 Task: Create a section Discovery and in the section, add a milestone Data Analysis in the project ArcticForge
Action: Mouse moved to (75, 356)
Screenshot: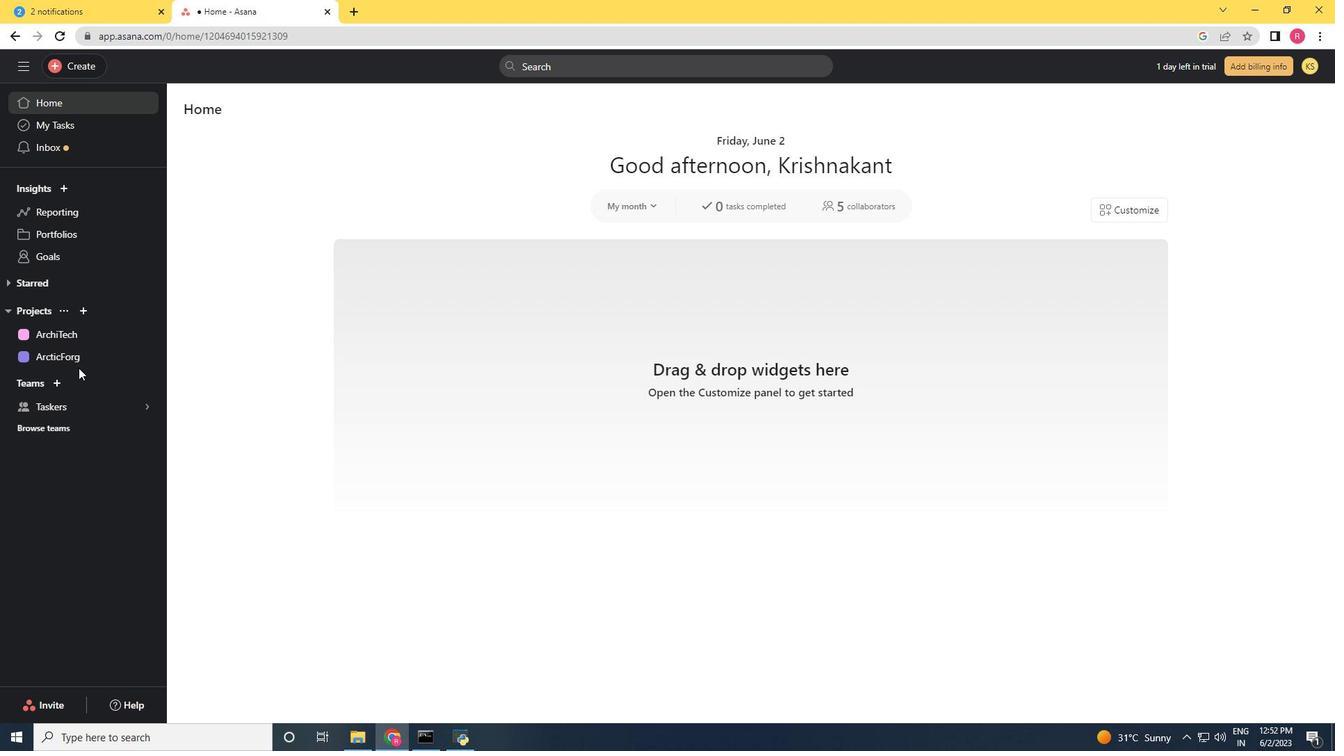 
Action: Mouse pressed left at (75, 356)
Screenshot: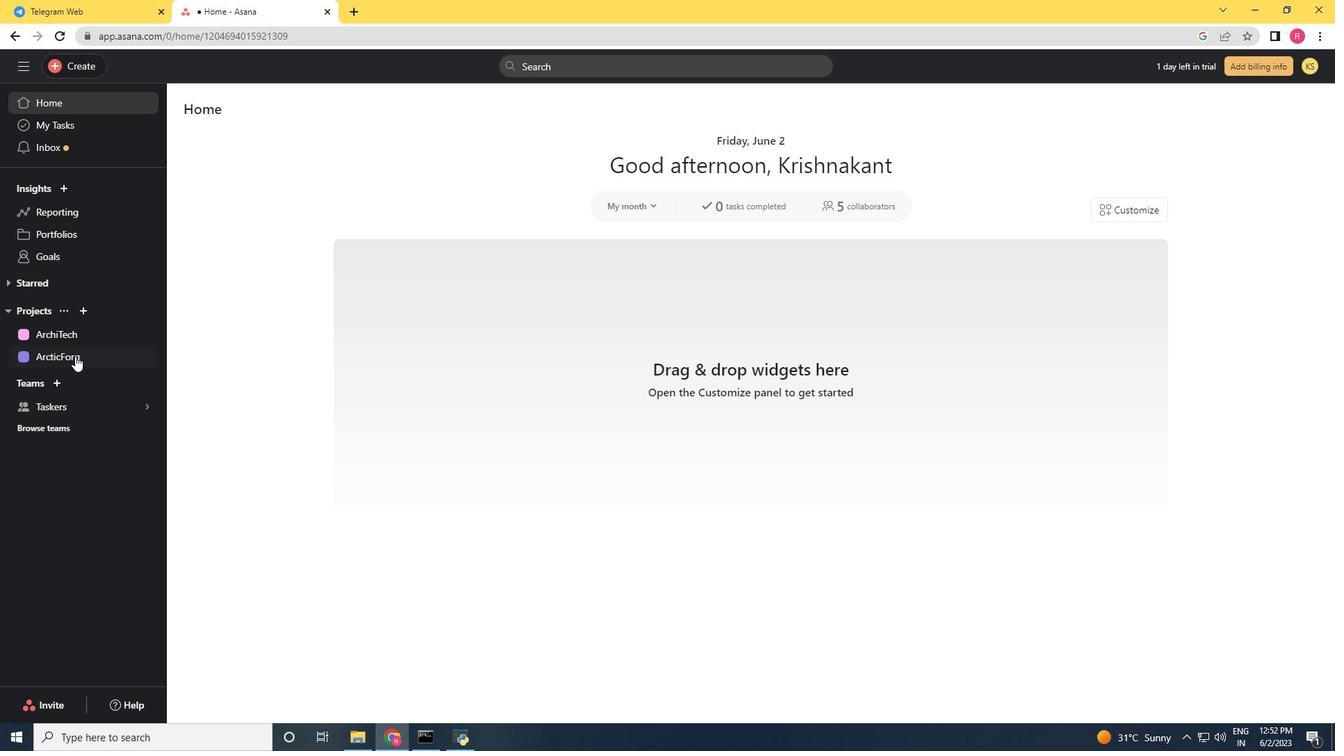 
Action: Mouse moved to (326, 463)
Screenshot: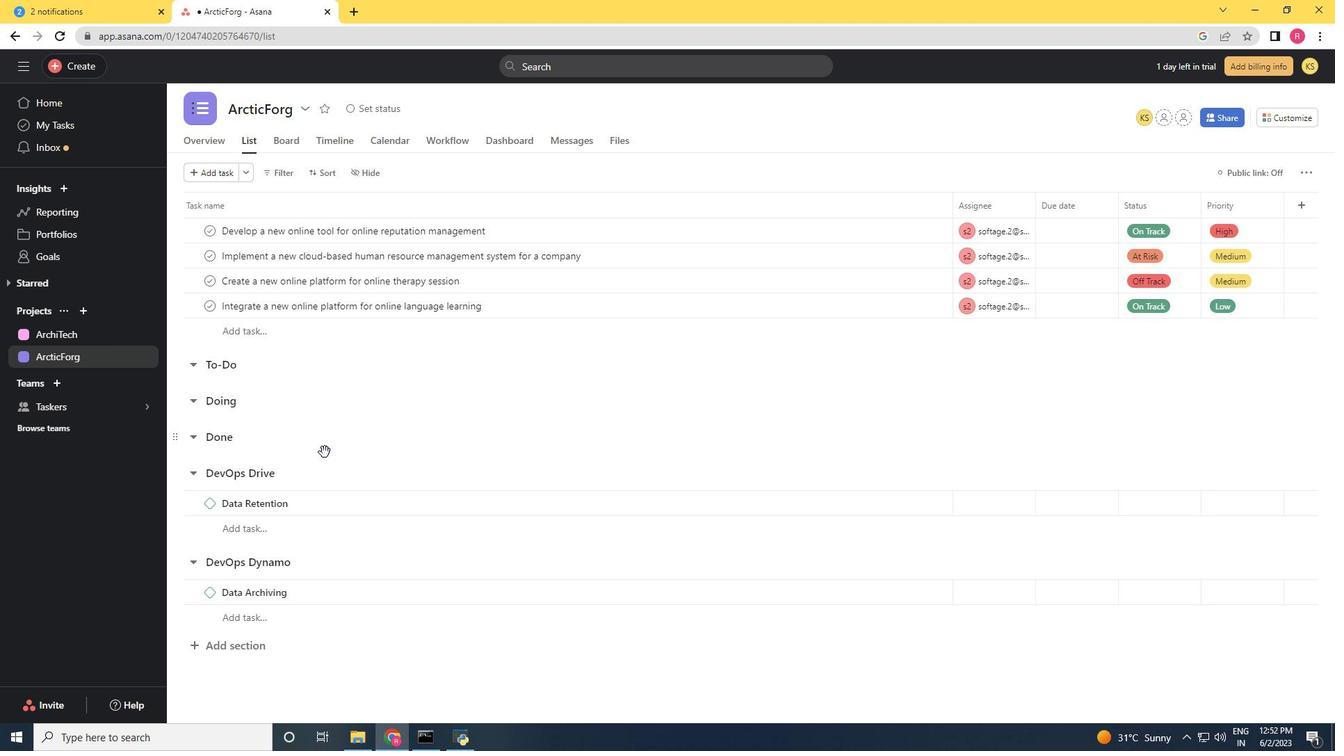 
Action: Mouse scrolled (325, 457) with delta (0, 0)
Screenshot: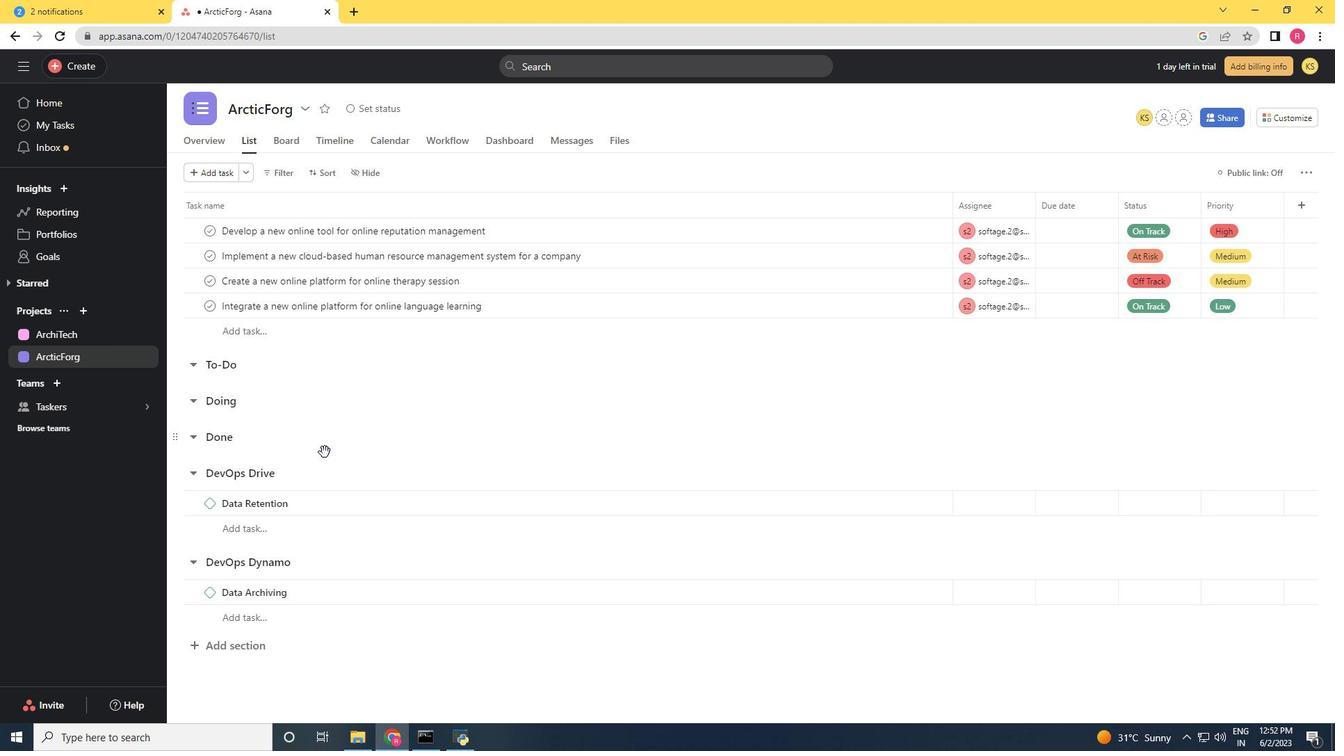
Action: Mouse moved to (326, 472)
Screenshot: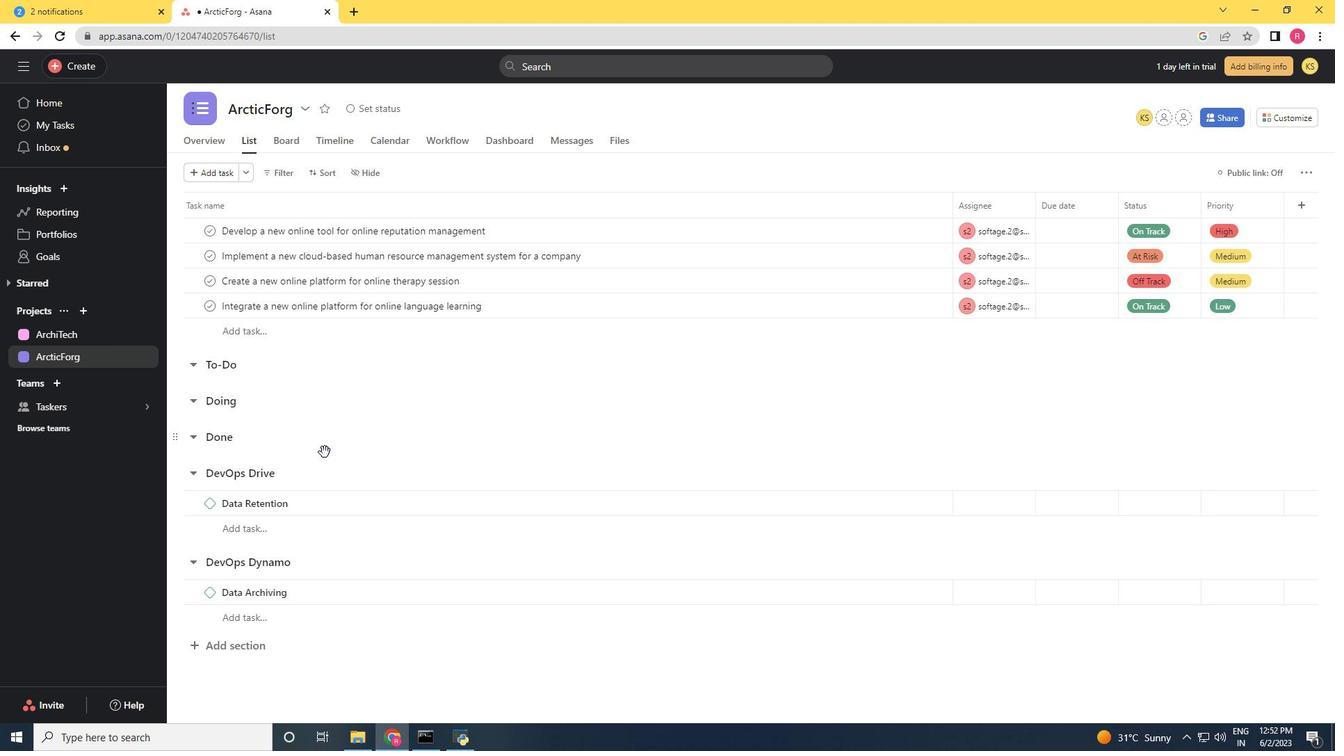 
Action: Mouse scrolled (326, 462) with delta (0, 0)
Screenshot: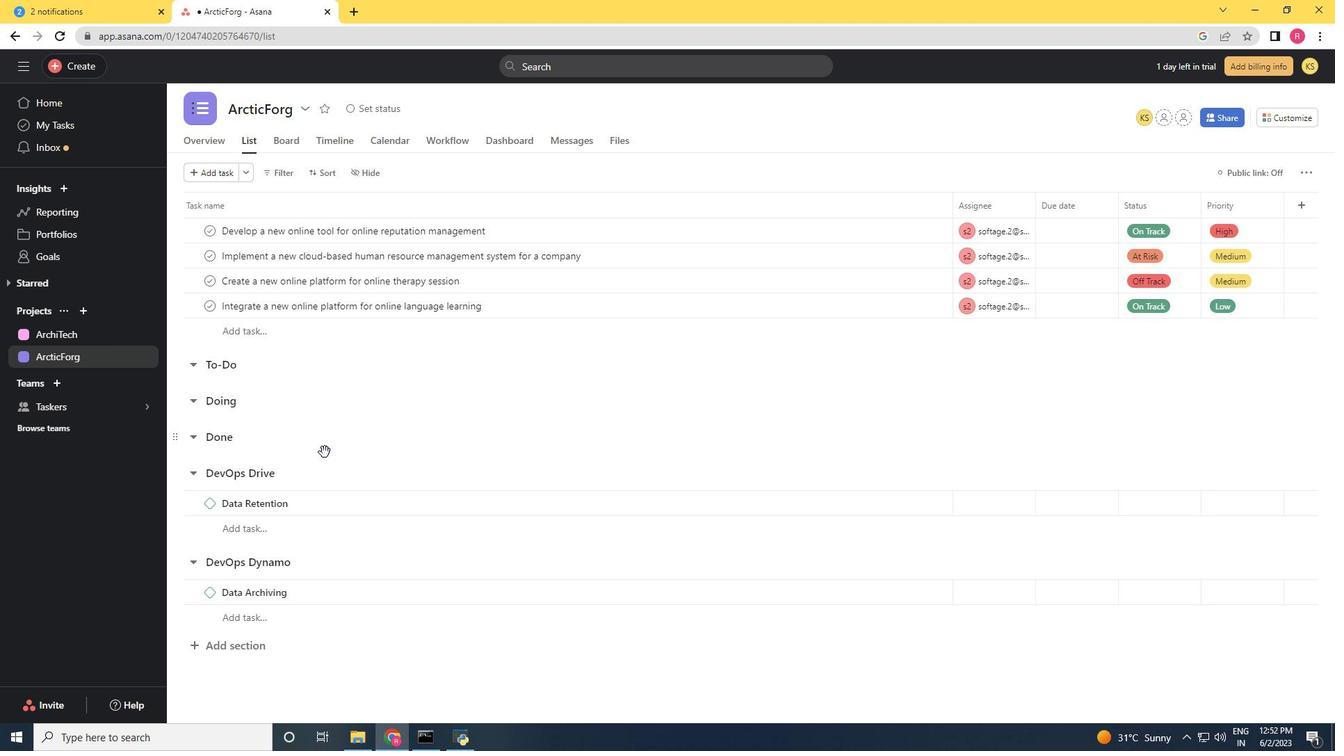 
Action: Mouse moved to (283, 613)
Screenshot: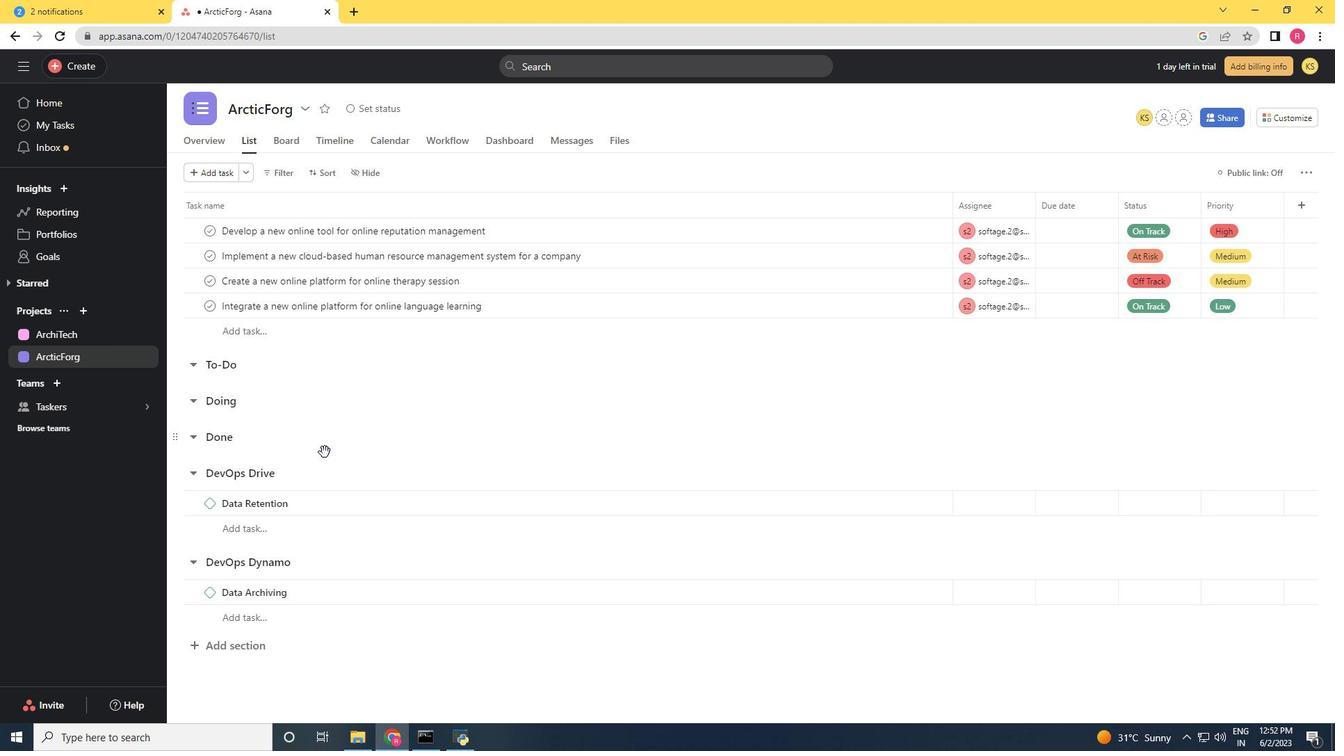 
Action: Mouse scrolled (326, 473) with delta (0, 0)
Screenshot: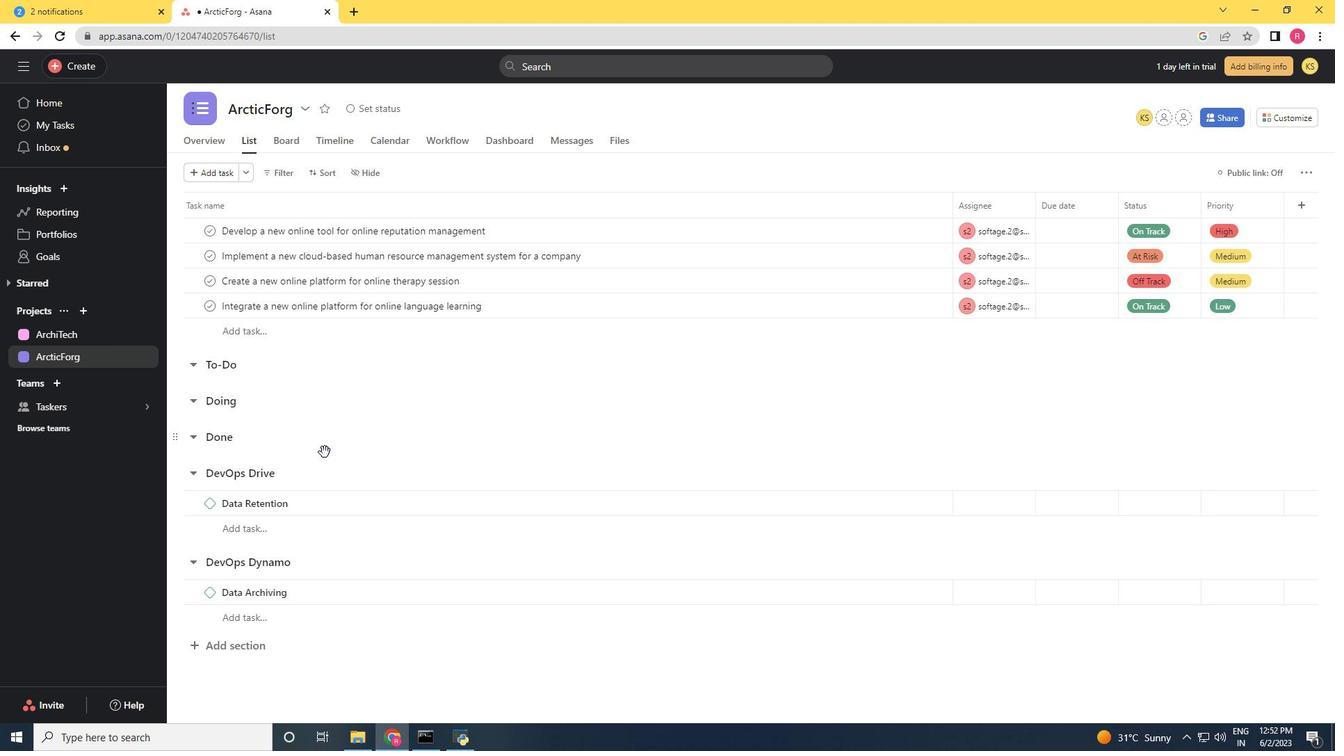 
Action: Mouse moved to (228, 653)
Screenshot: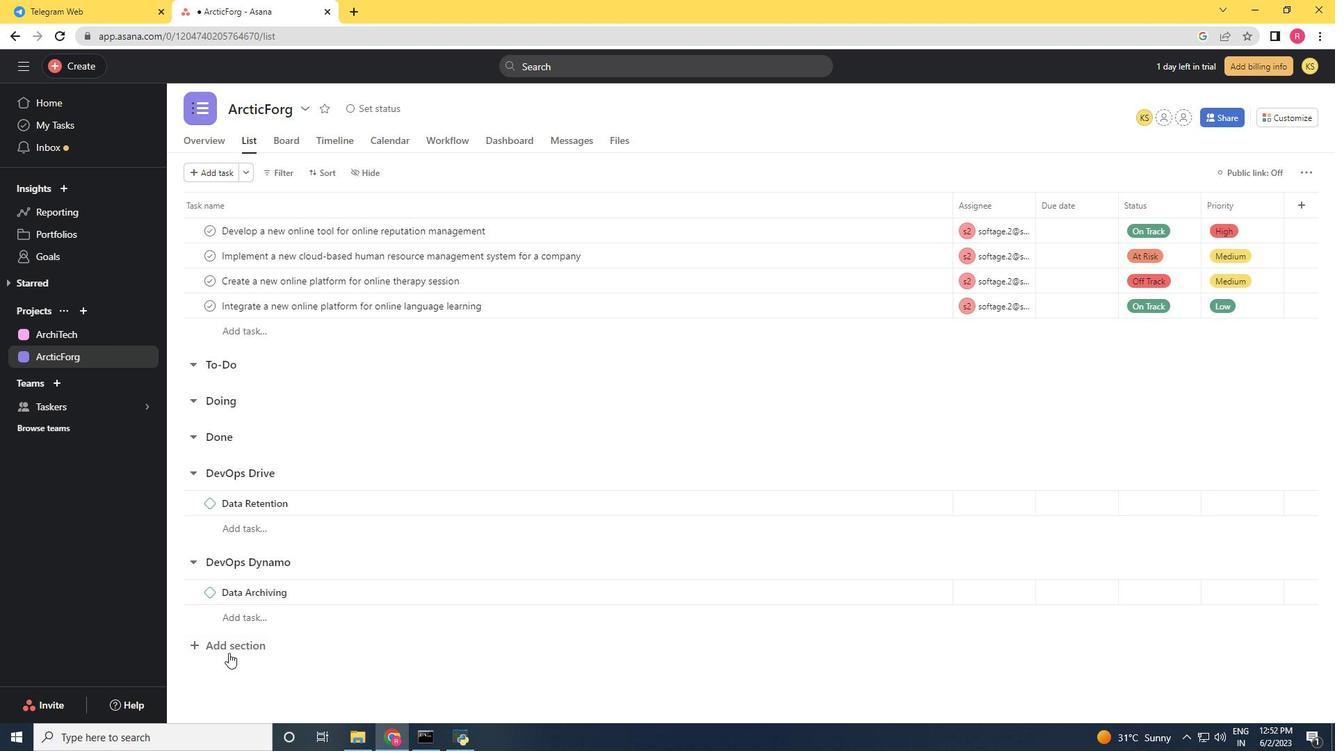 
Action: Mouse pressed left at (228, 653)
Screenshot: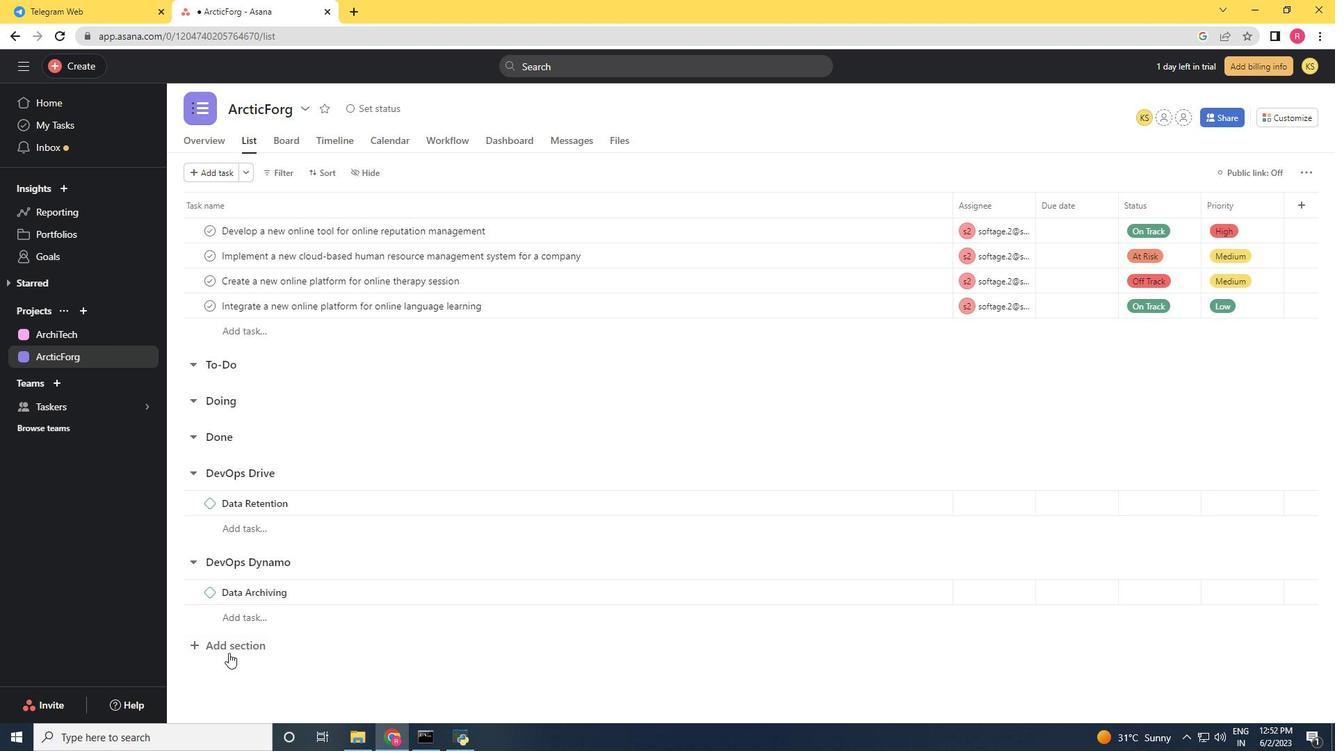 
Action: Mouse moved to (269, 641)
Screenshot: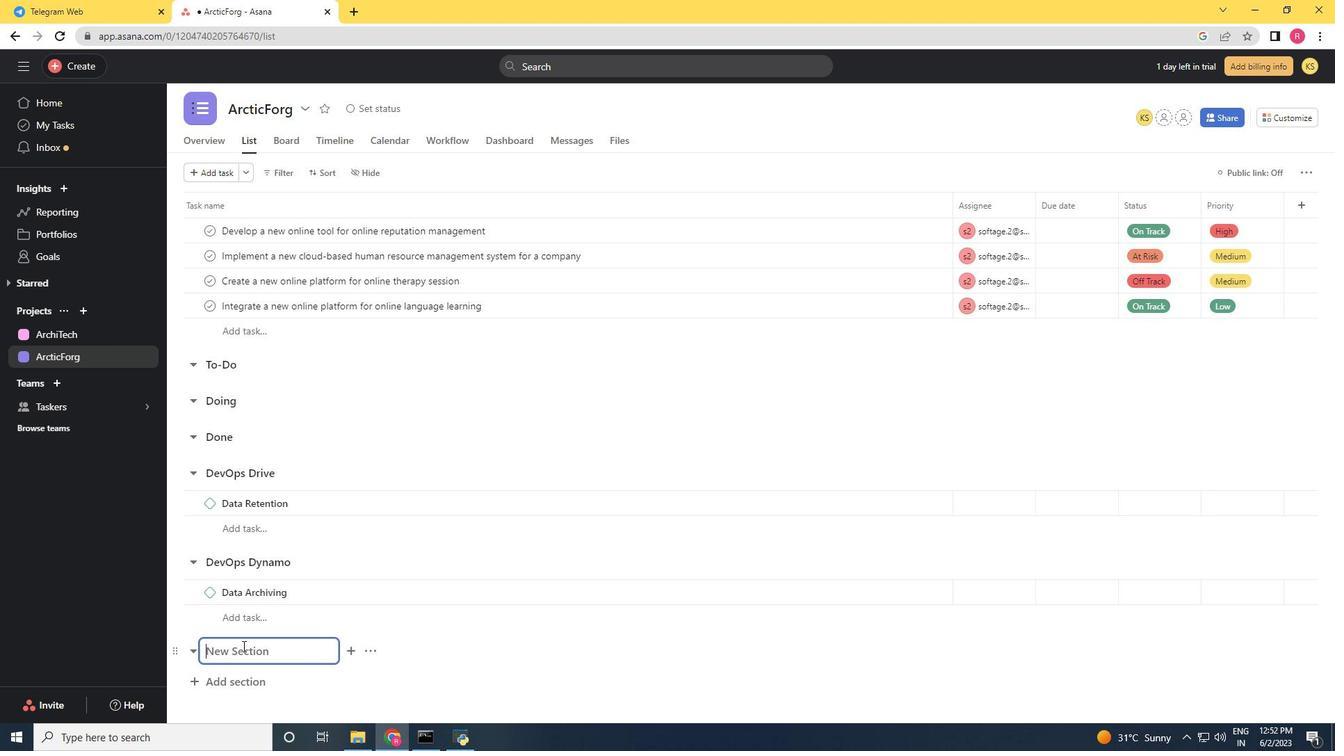 
Action: Key pressed <Key.shift>Discovy<Key.backspace>ery<Key.space><Key.enter><Key.shift><Key.shift><Key.shift><Key.shift>Data<Key.space><Key.shift>Analysis<Key.space>
Screenshot: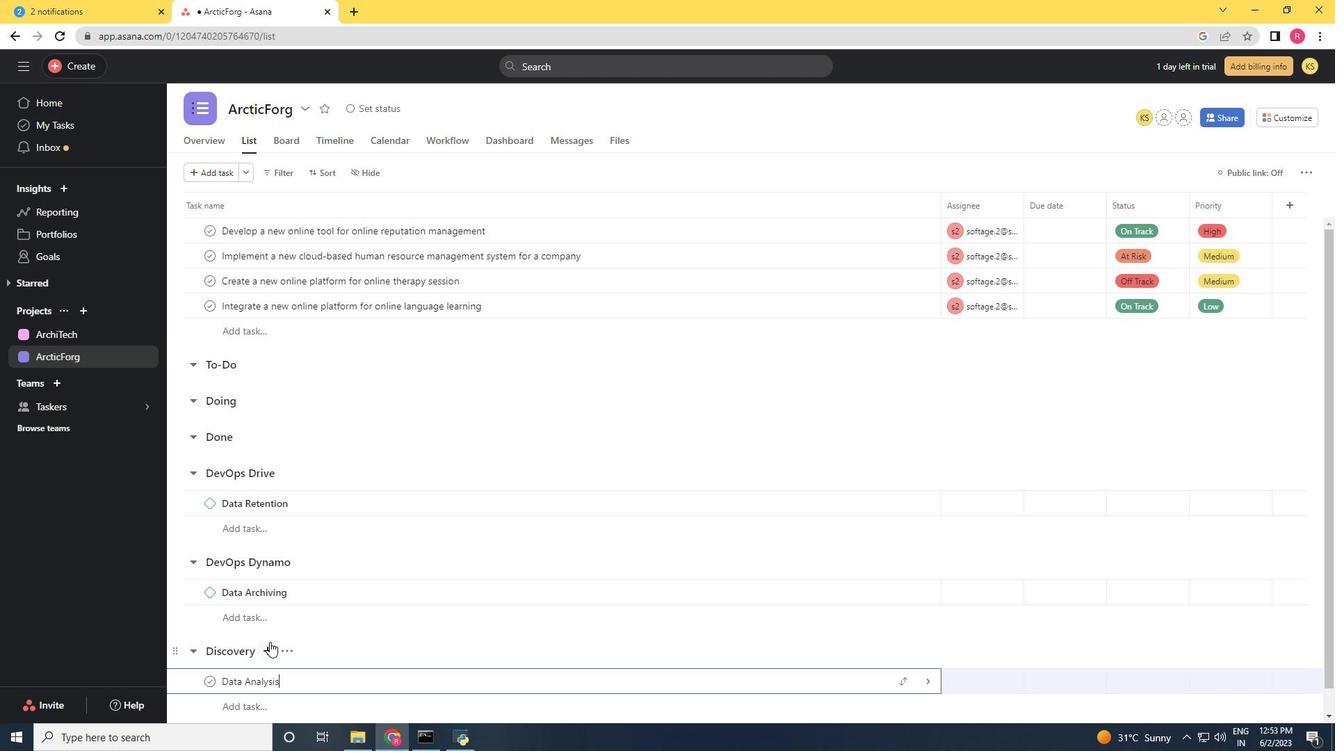 
Action: Mouse moved to (351, 682)
Screenshot: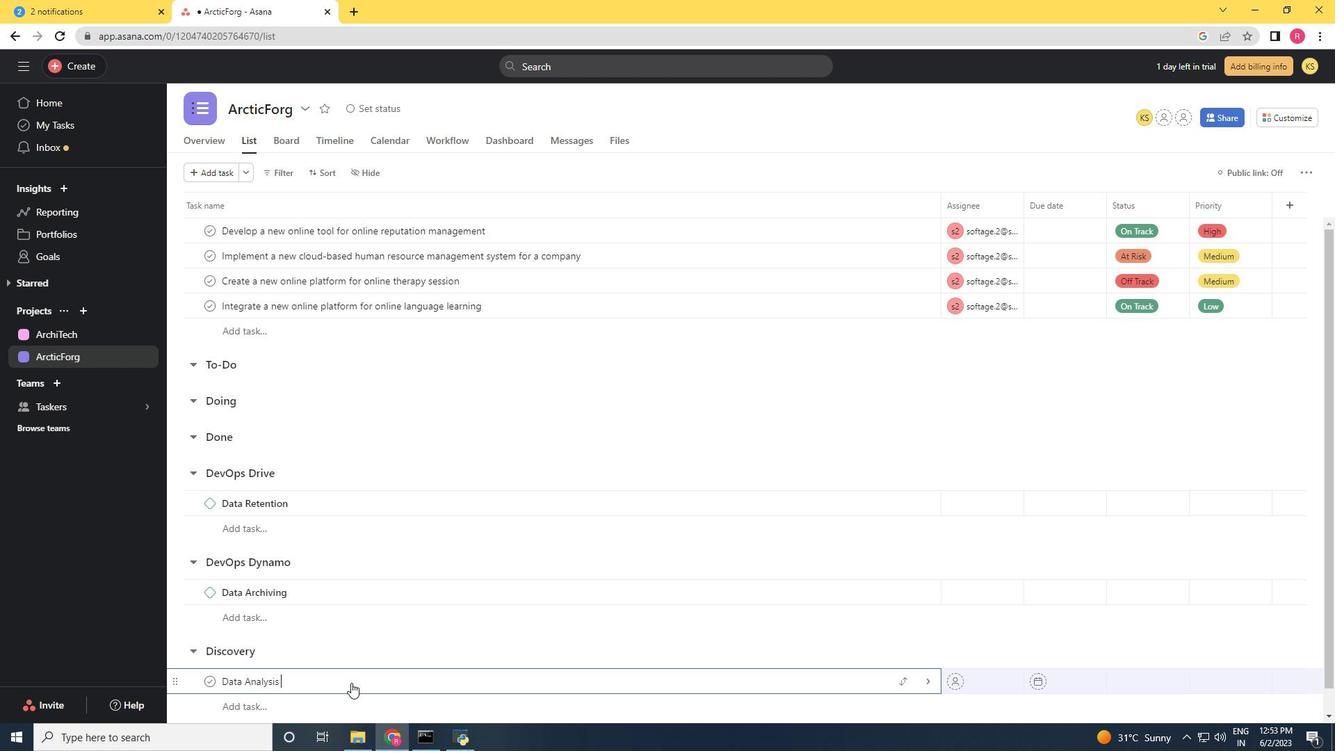 
Action: Mouse pressed right at (351, 682)
Screenshot: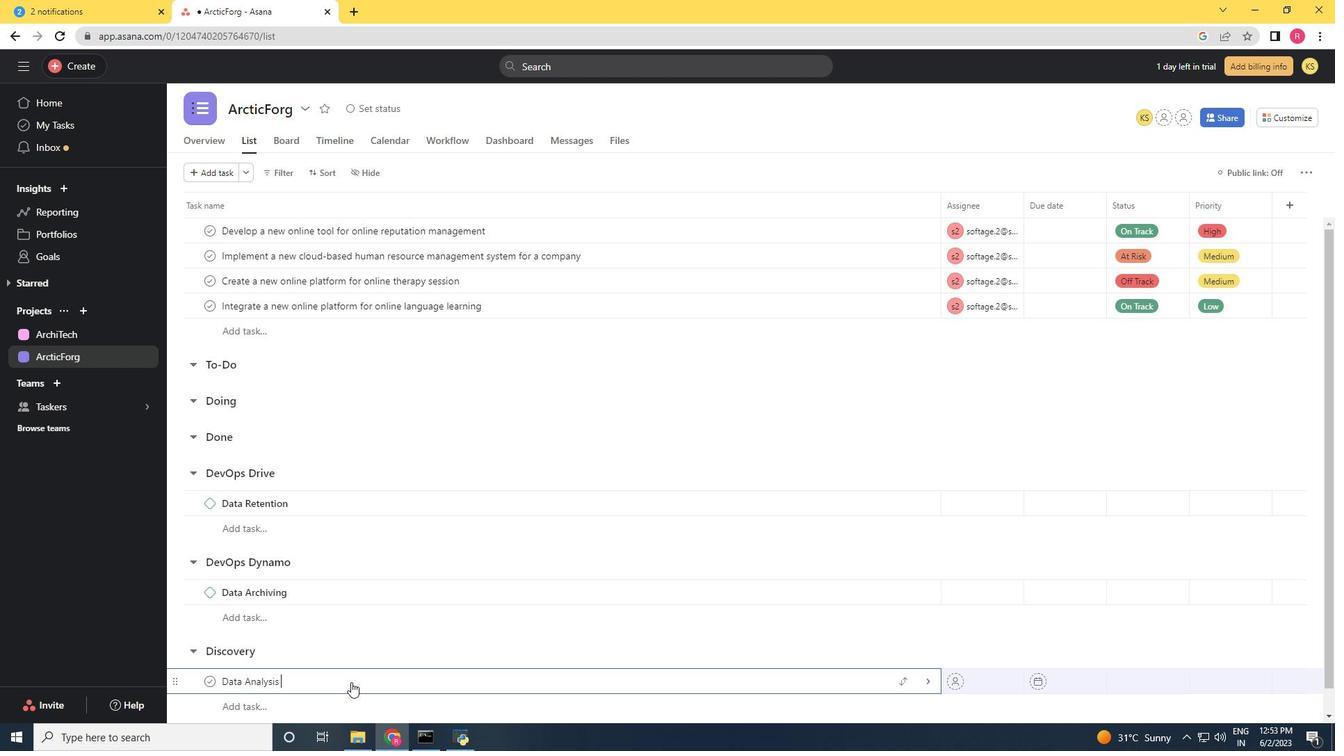 
Action: Mouse moved to (436, 609)
Screenshot: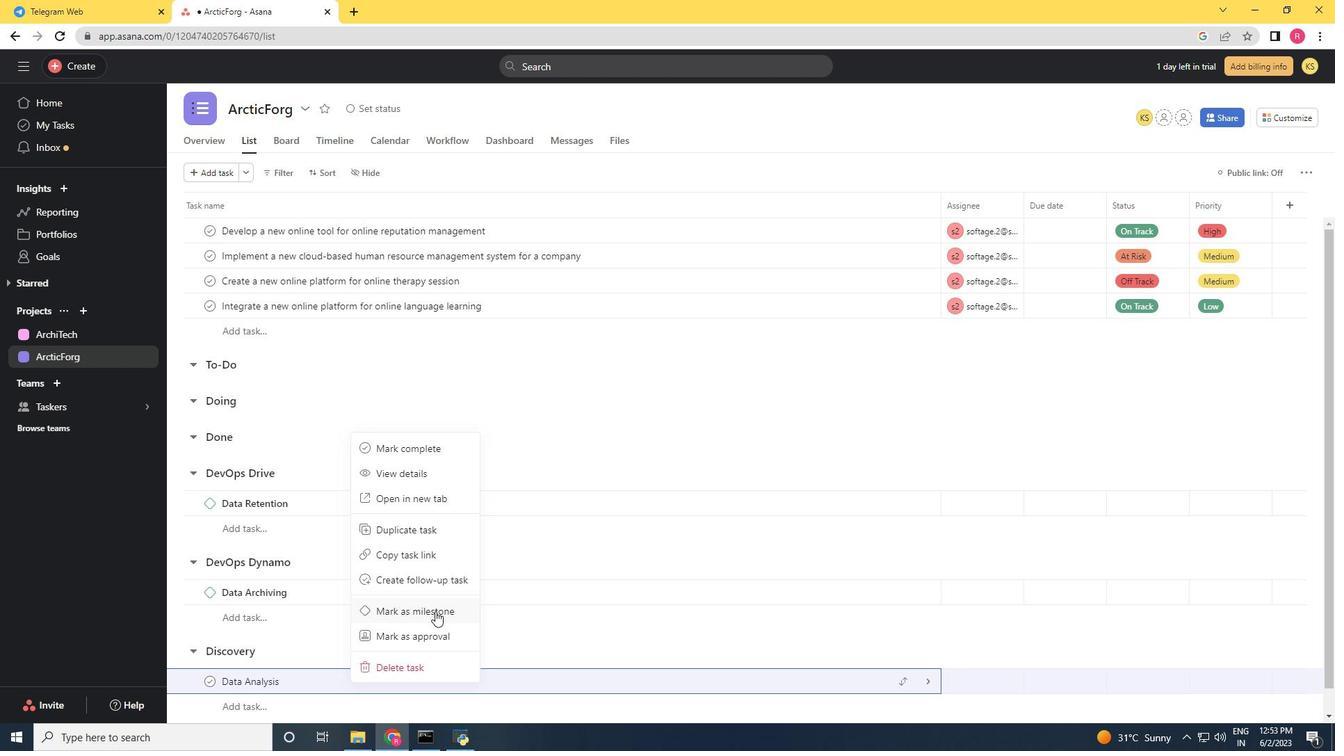 
Action: Mouse pressed left at (436, 609)
Screenshot: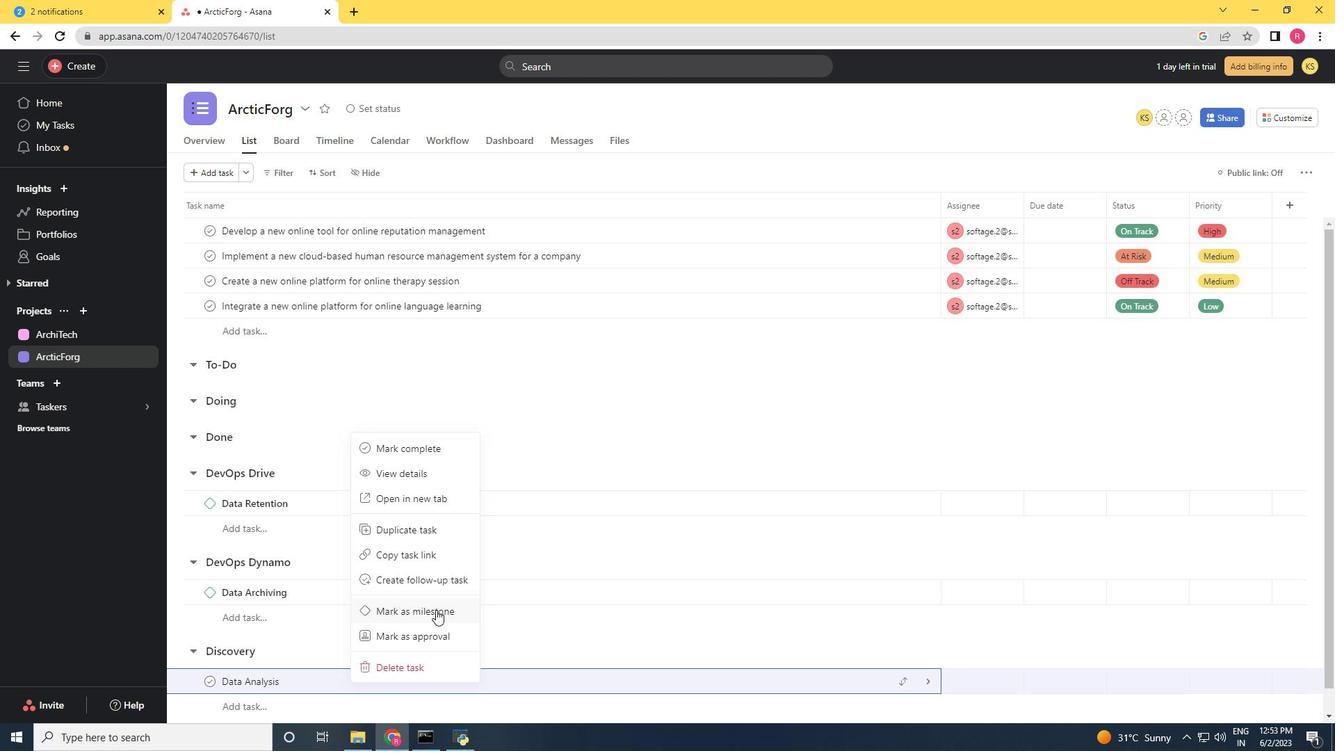 
